 Task: Look for products in the category "Cookies" with white chocolate flavor.
Action: Mouse moved to (649, 248)
Screenshot: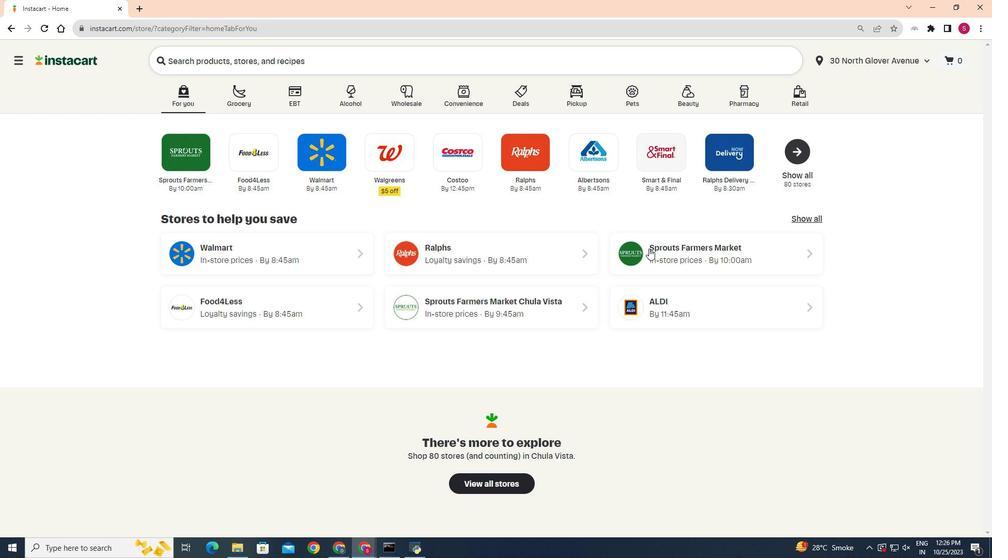 
Action: Mouse pressed left at (649, 248)
Screenshot: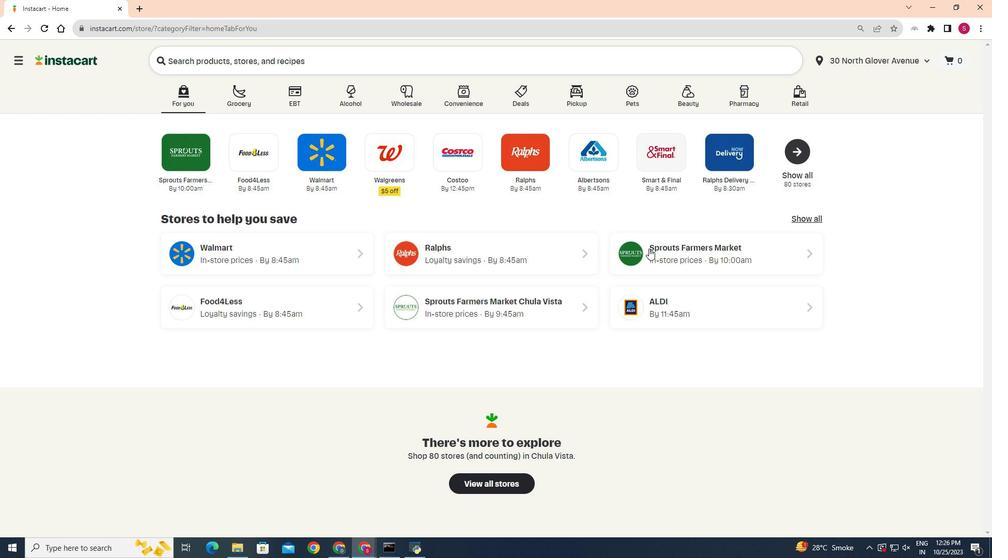 
Action: Mouse moved to (27, 453)
Screenshot: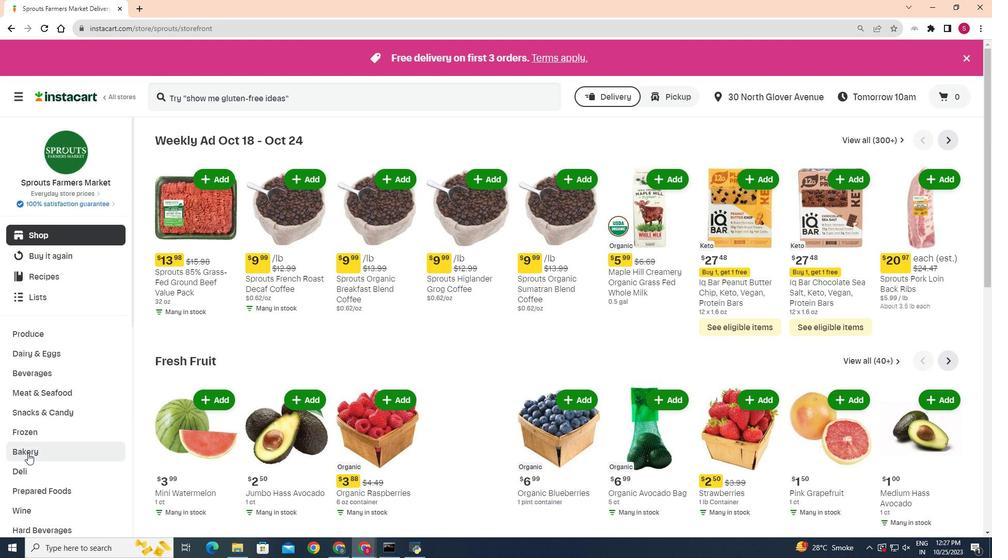 
Action: Mouse pressed left at (27, 453)
Screenshot: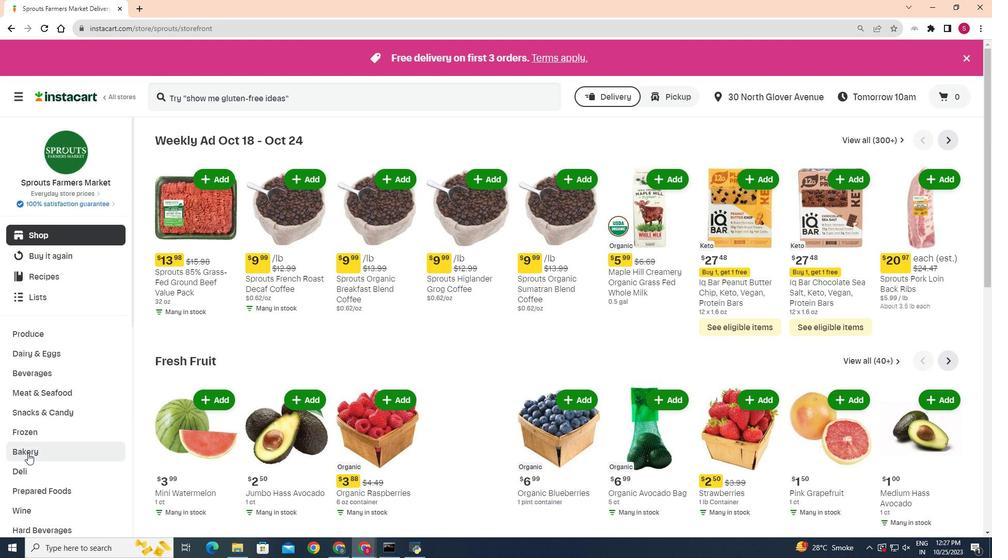 
Action: Mouse moved to (328, 161)
Screenshot: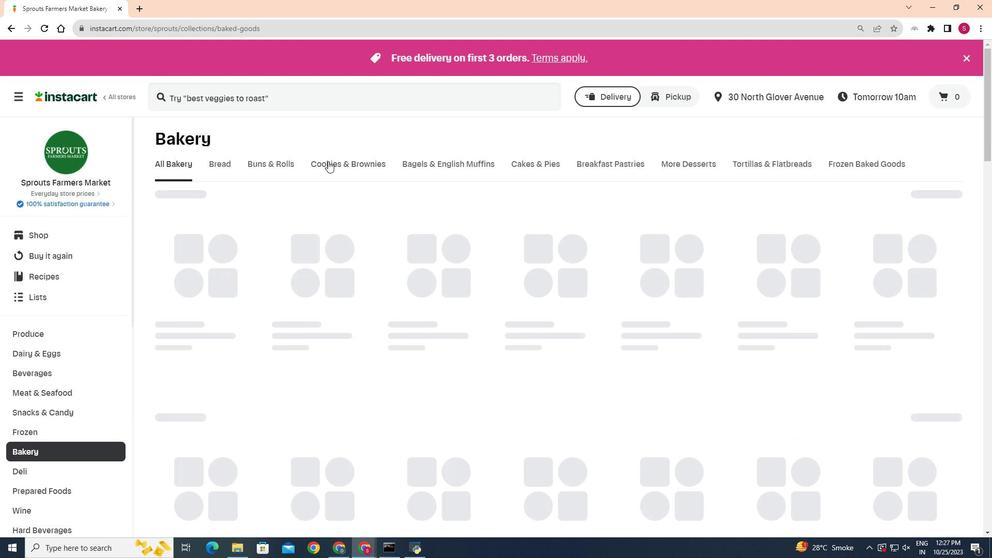 
Action: Mouse pressed left at (328, 161)
Screenshot: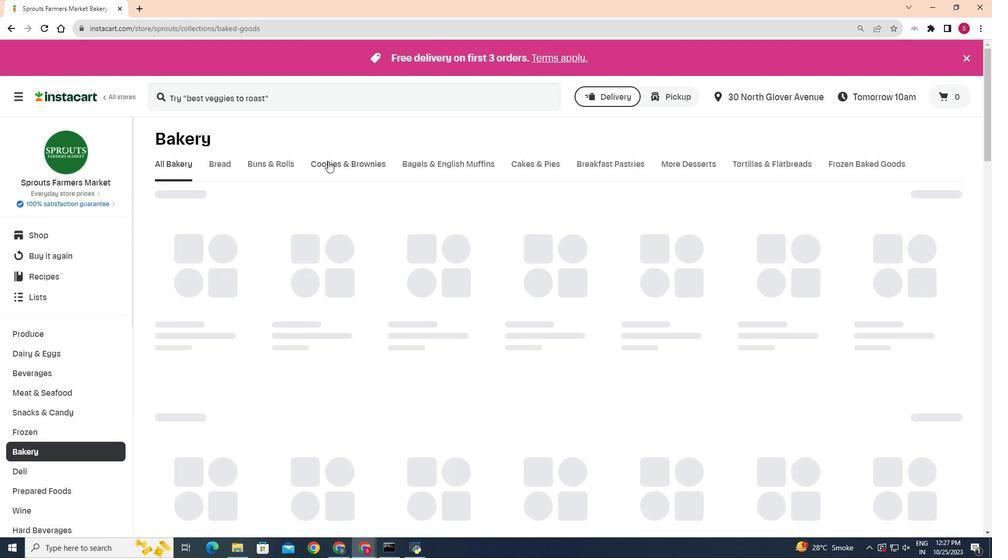 
Action: Mouse moved to (231, 212)
Screenshot: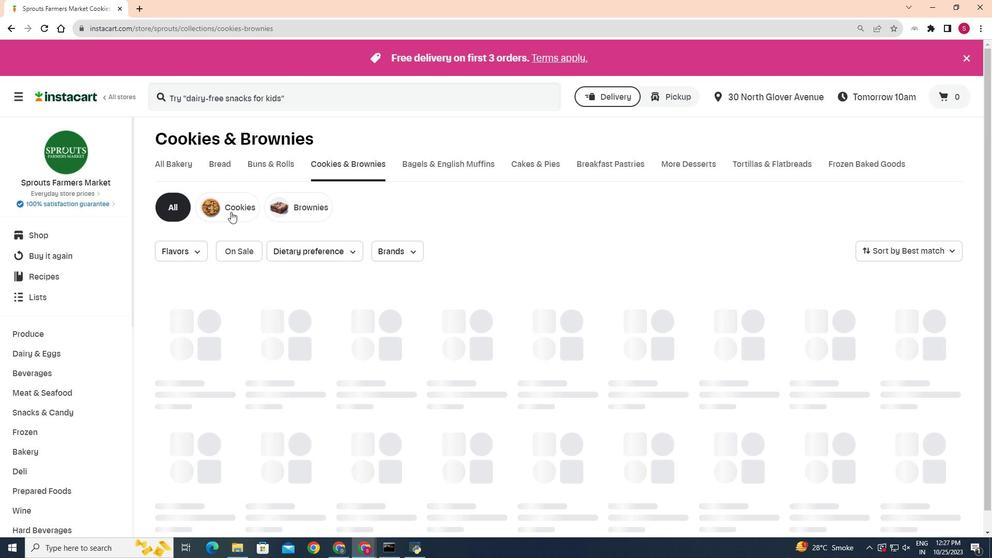 
Action: Mouse pressed left at (231, 212)
Screenshot: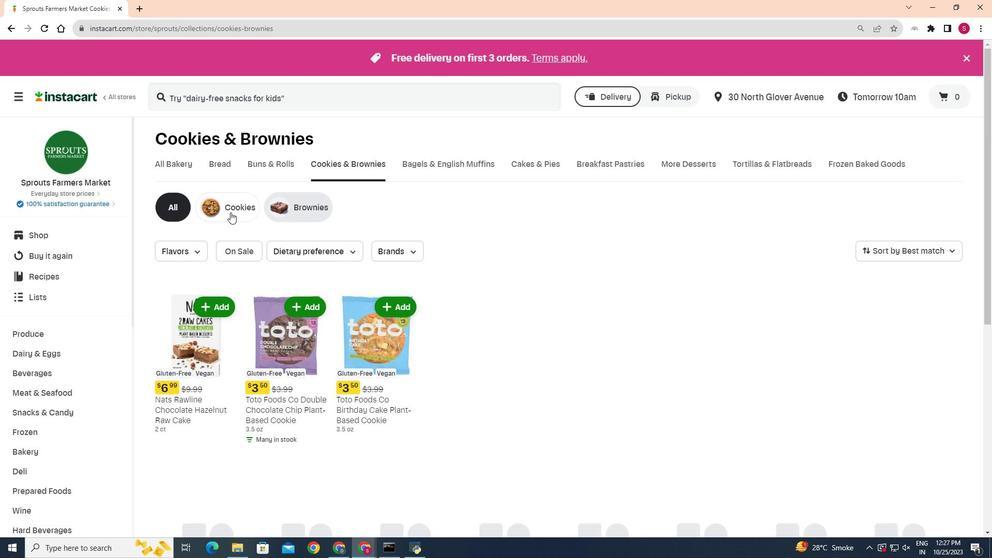 
Action: Mouse moved to (200, 256)
Screenshot: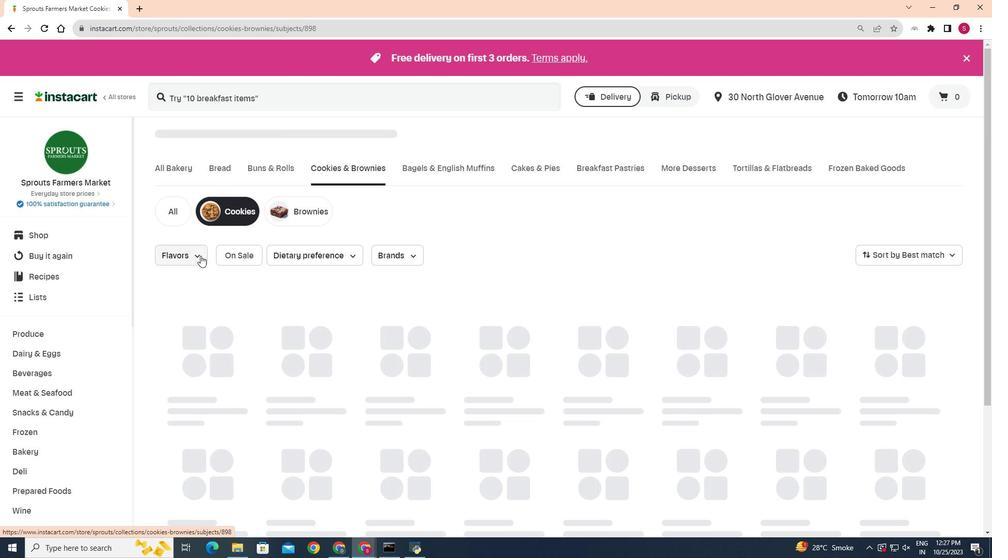 
Action: Mouse pressed left at (200, 256)
Screenshot: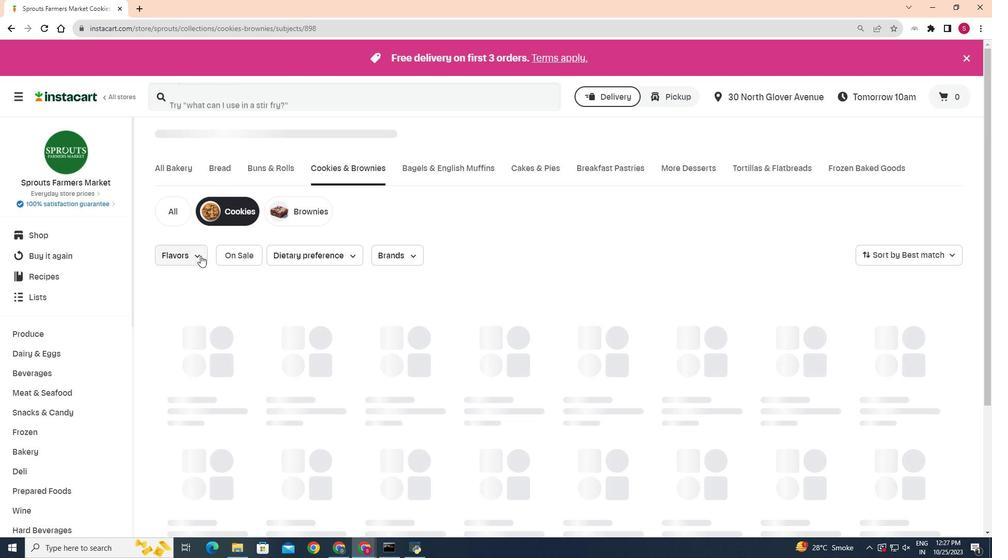 
Action: Mouse moved to (172, 310)
Screenshot: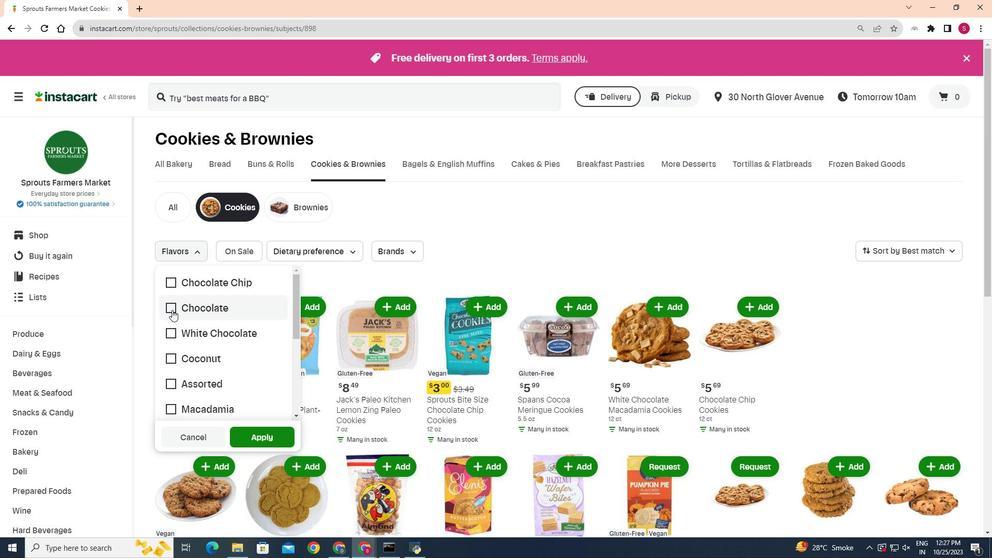 
Action: Mouse pressed left at (172, 310)
Screenshot: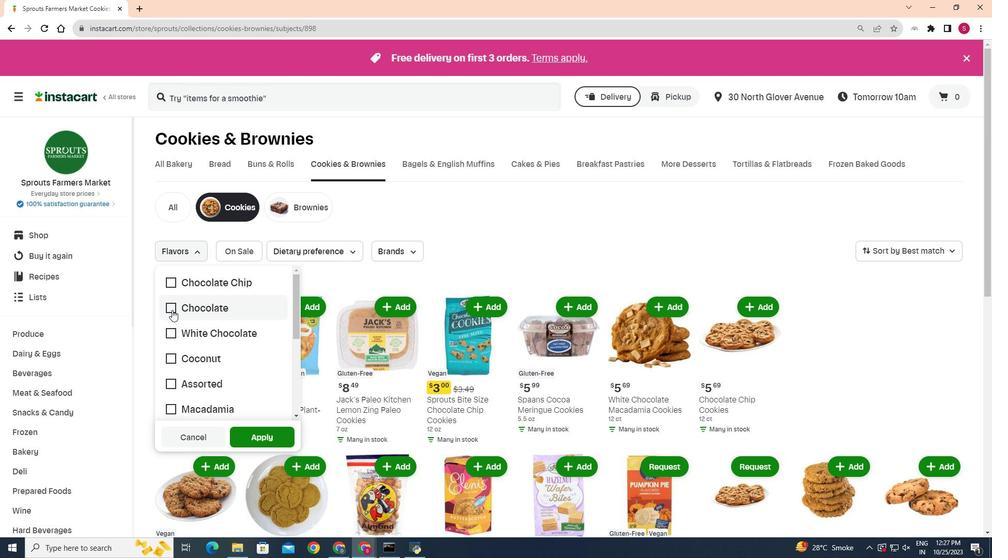 
Action: Mouse moved to (250, 437)
Screenshot: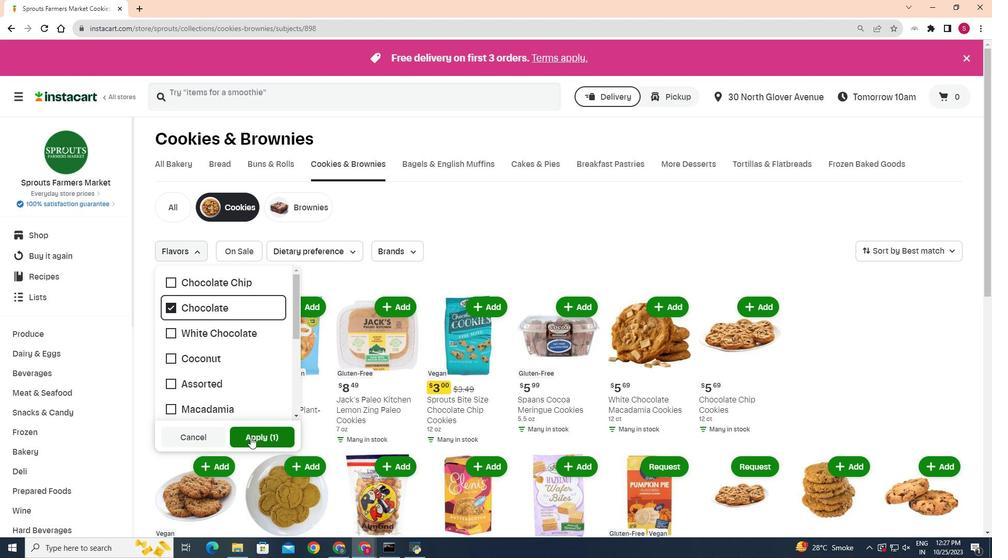 
Action: Mouse pressed left at (250, 437)
Screenshot: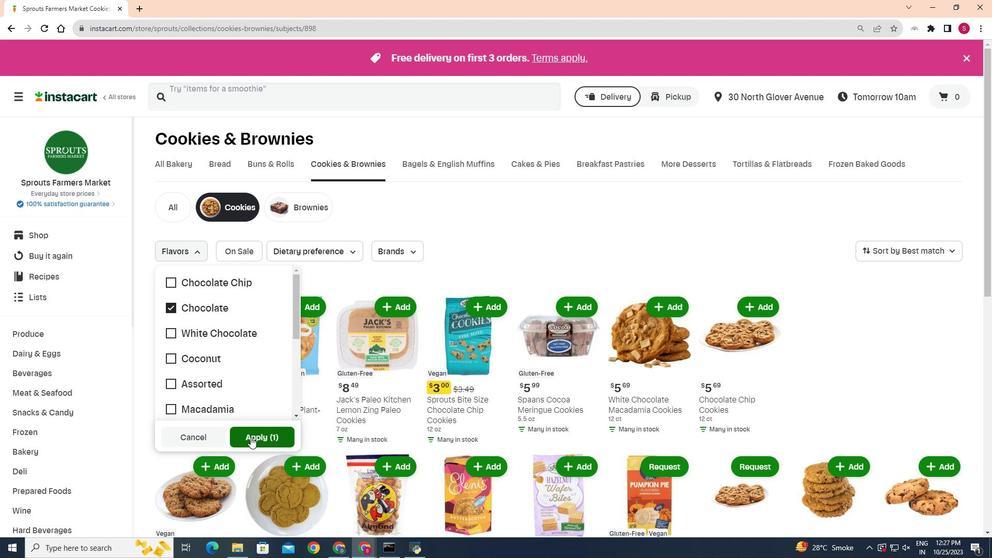 
Action: Mouse moved to (576, 387)
Screenshot: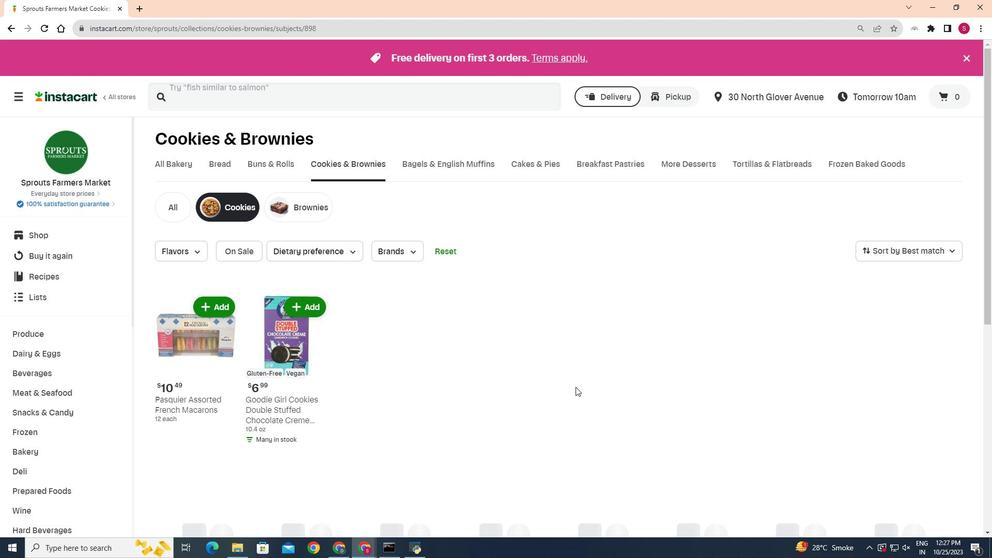 
